 Task: Toggle the audio filter "Pitch Shifter".
Action: Mouse moved to (105, 11)
Screenshot: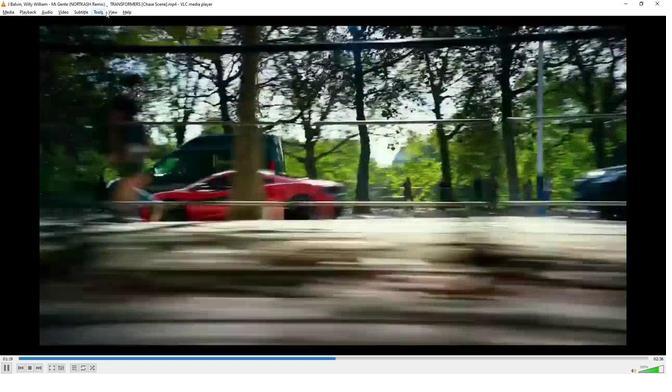 
Action: Mouse pressed left at (105, 11)
Screenshot: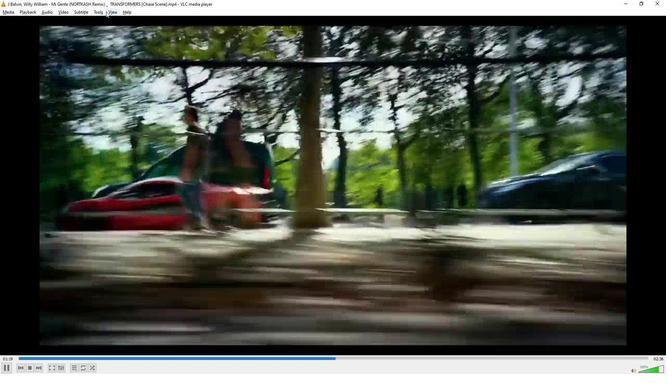 
Action: Mouse moved to (103, 10)
Screenshot: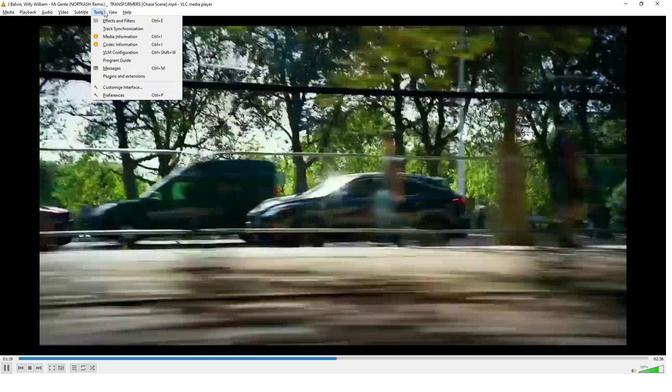 
Action: Mouse pressed left at (103, 10)
Screenshot: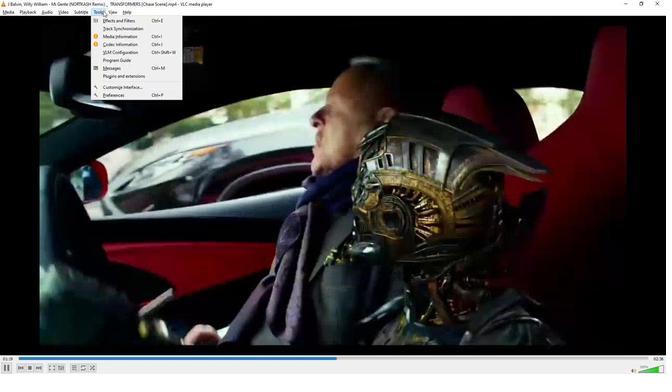
Action: Mouse moved to (103, 16)
Screenshot: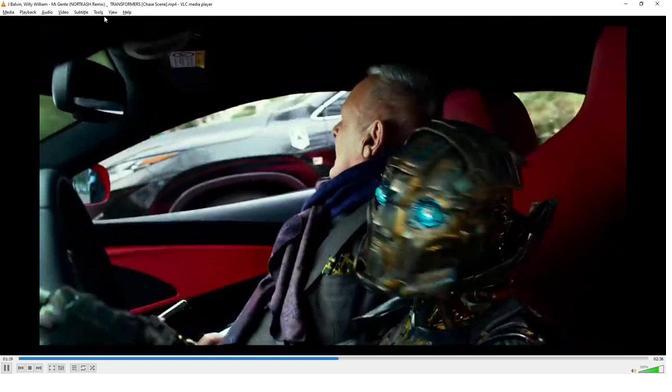
Action: Mouse pressed left at (103, 16)
Screenshot: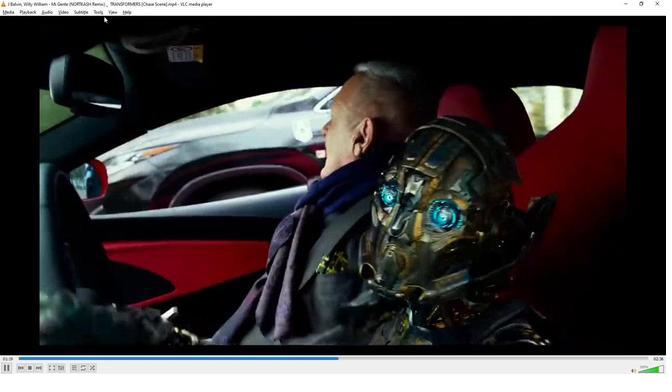 
Action: Mouse moved to (100, 13)
Screenshot: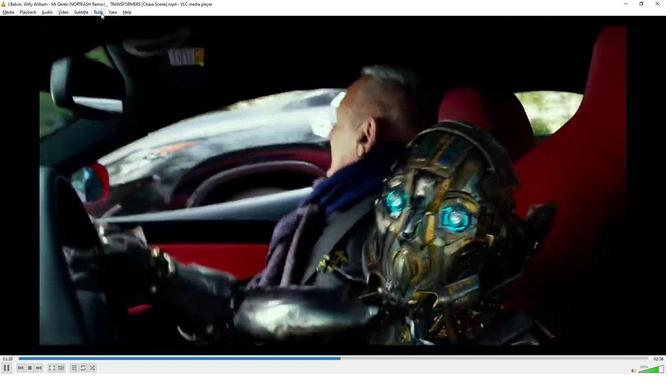 
Action: Mouse pressed left at (100, 13)
Screenshot: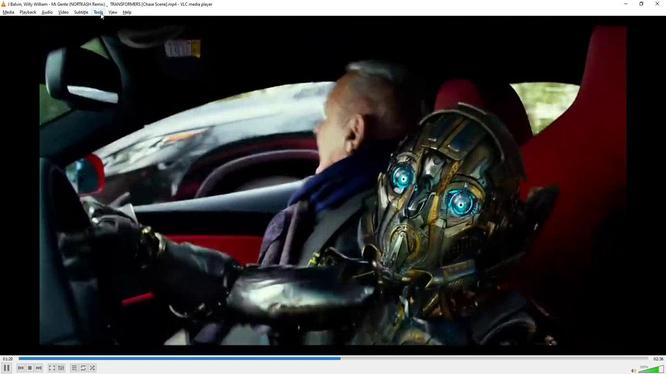 
Action: Mouse moved to (115, 93)
Screenshot: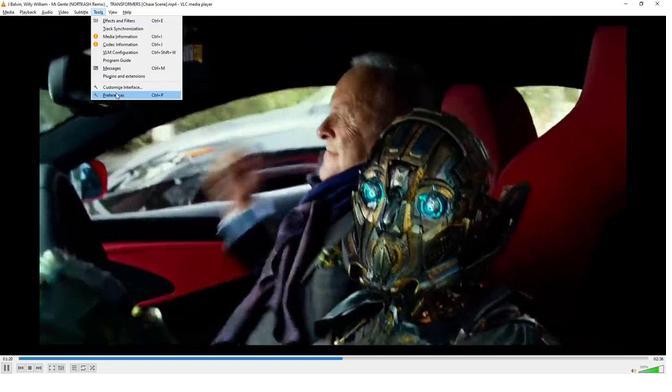 
Action: Mouse pressed left at (115, 93)
Screenshot: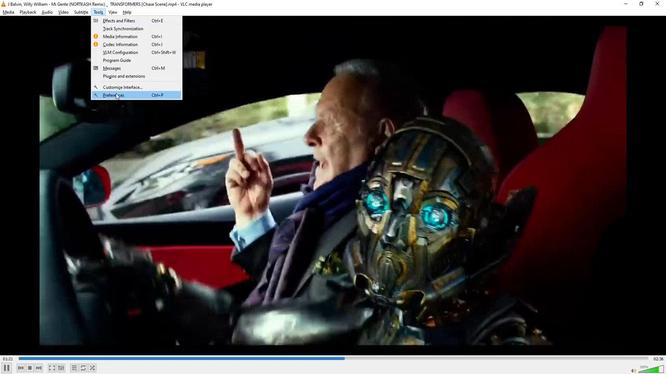 
Action: Mouse moved to (195, 282)
Screenshot: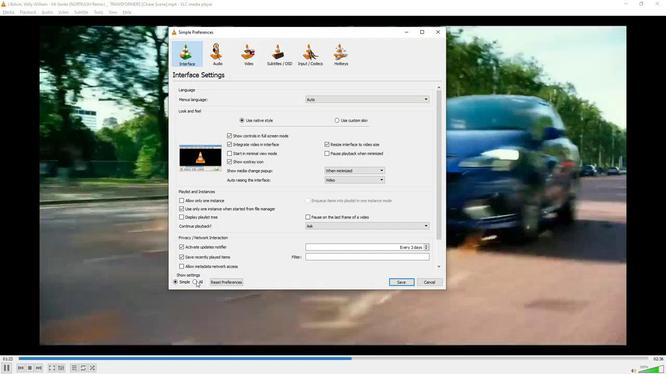 
Action: Mouse pressed left at (195, 282)
Screenshot: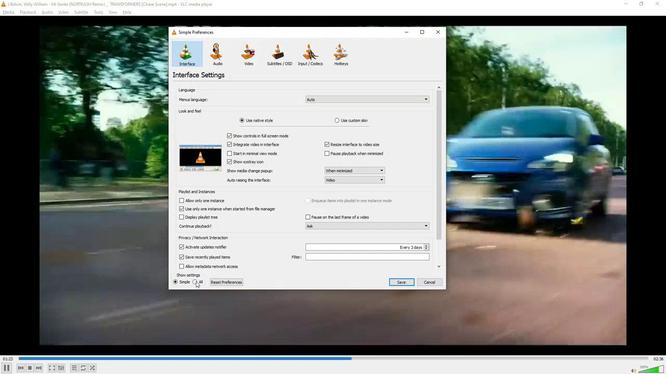 
Action: Mouse moved to (194, 126)
Screenshot: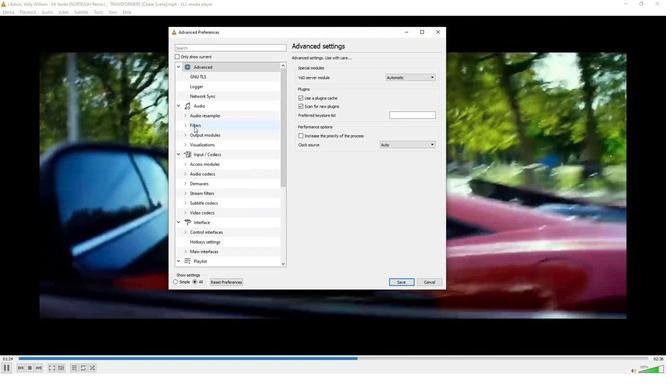 
Action: Mouse pressed left at (194, 126)
Screenshot: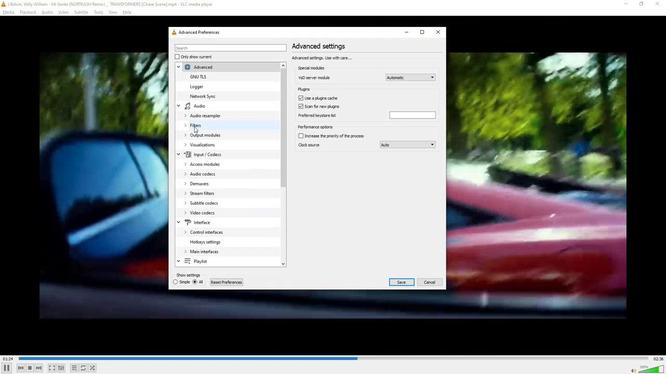 
Action: Mouse moved to (300, 93)
Screenshot: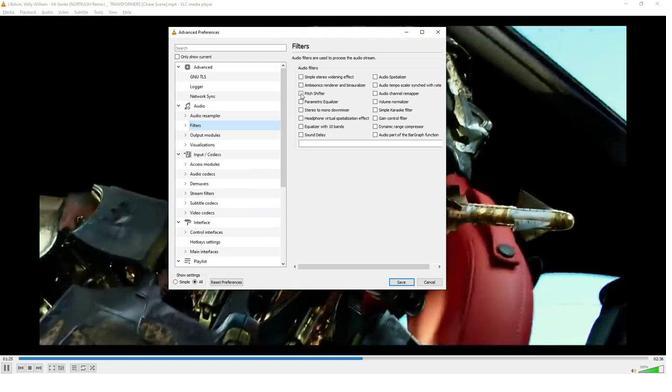 
Action: Mouse pressed left at (300, 93)
Screenshot: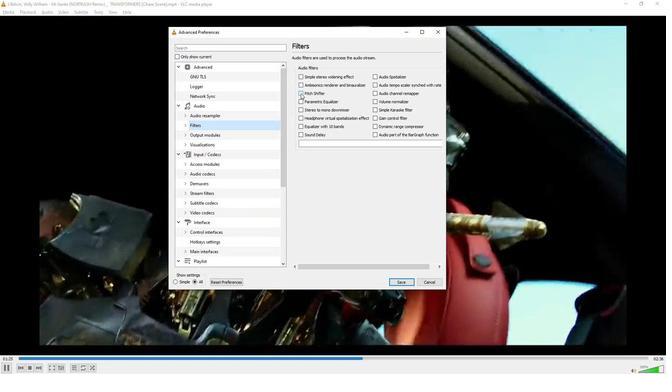
Action: Mouse moved to (328, 192)
Screenshot: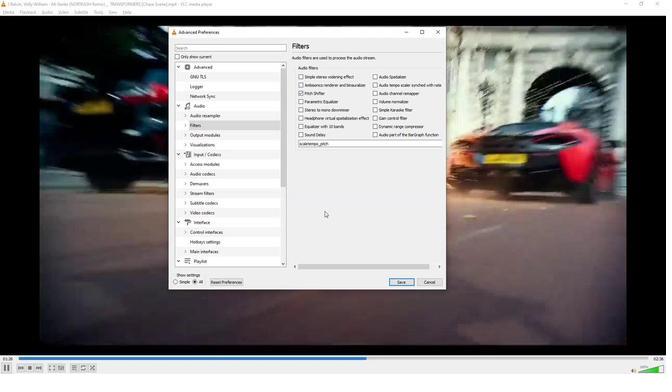 
